 Task: Look for products in the category "More Deli Meats" from Palacios only.
Action: Mouse moved to (854, 323)
Screenshot: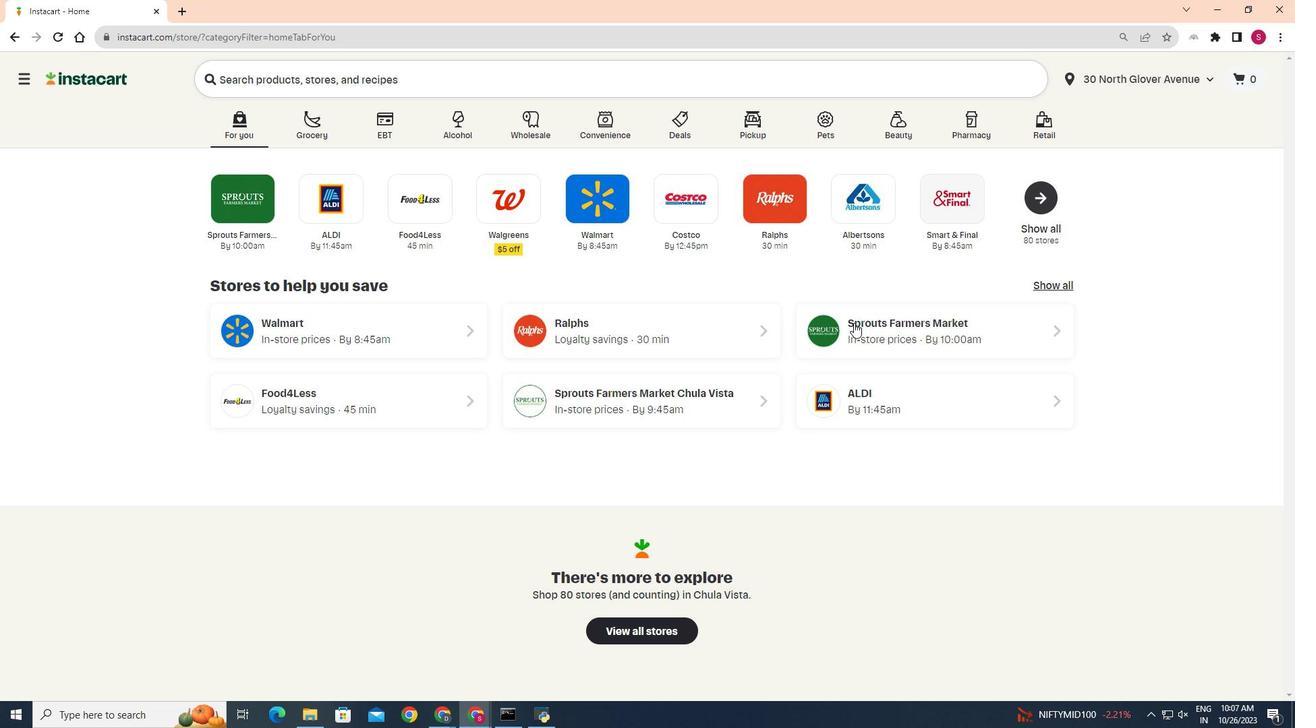 
Action: Mouse pressed left at (854, 323)
Screenshot: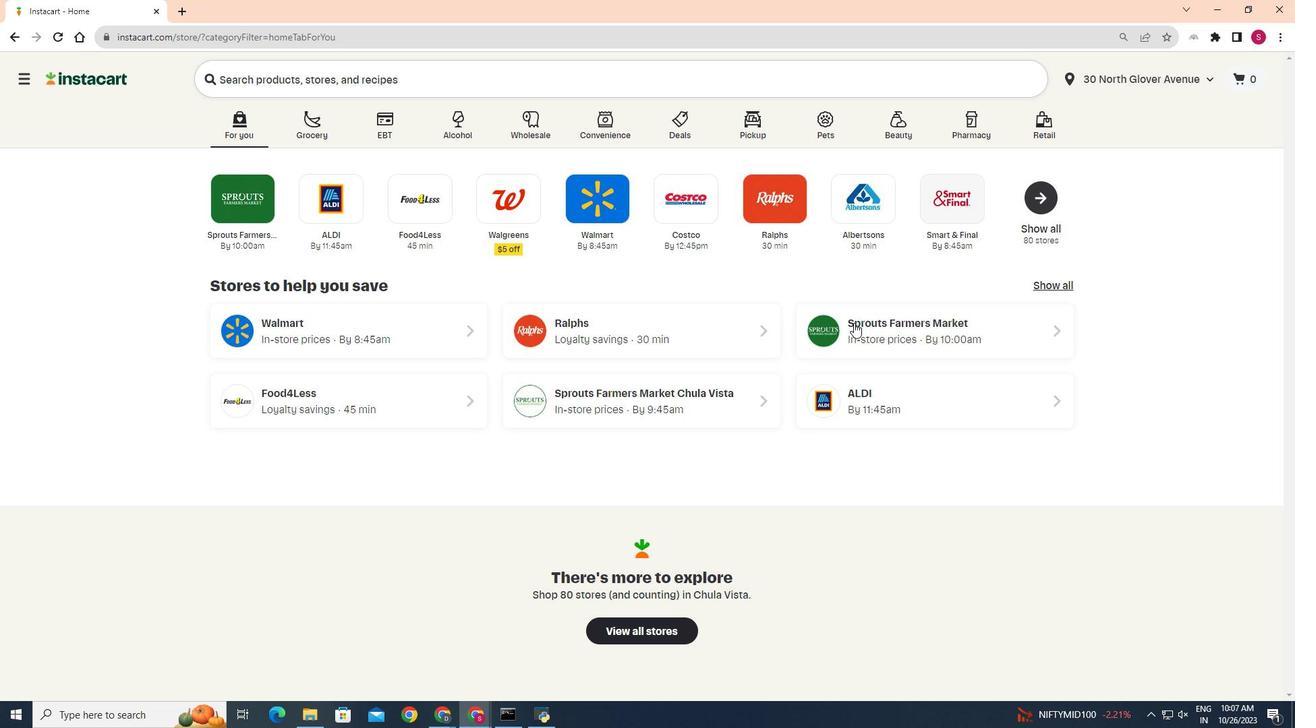
Action: Mouse moved to (50, 614)
Screenshot: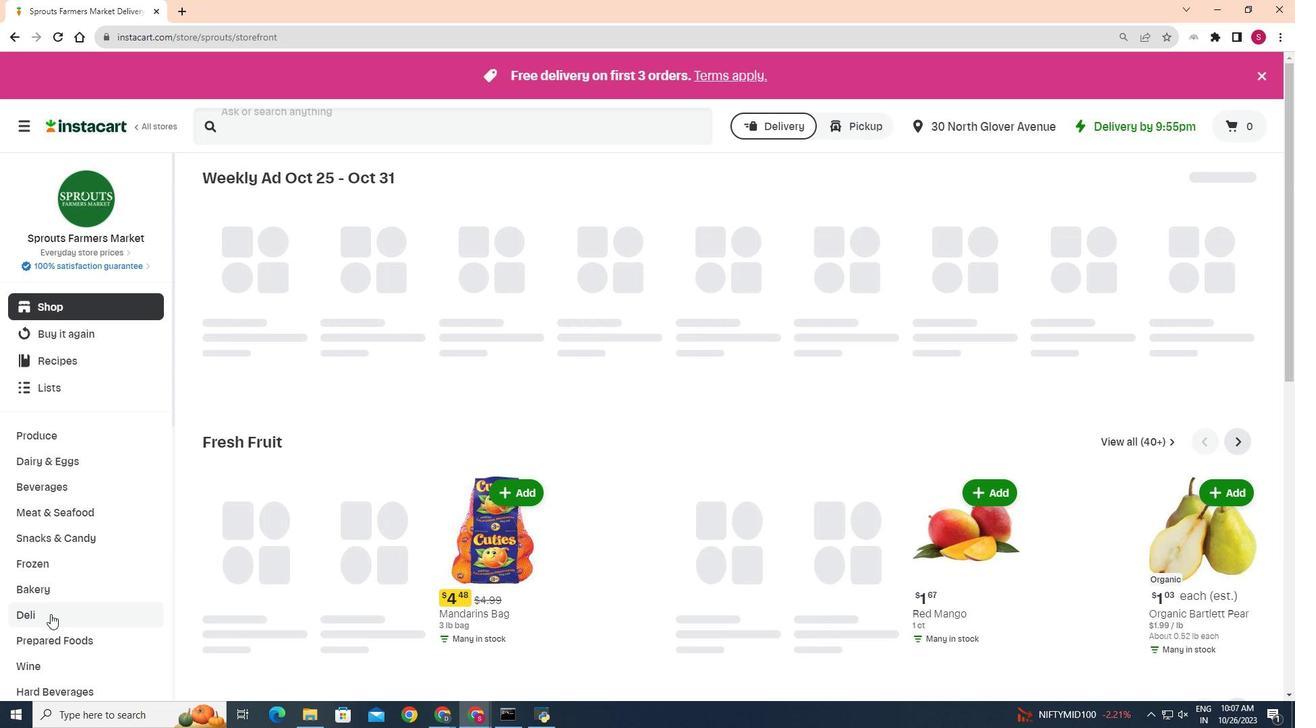 
Action: Mouse pressed left at (50, 614)
Screenshot: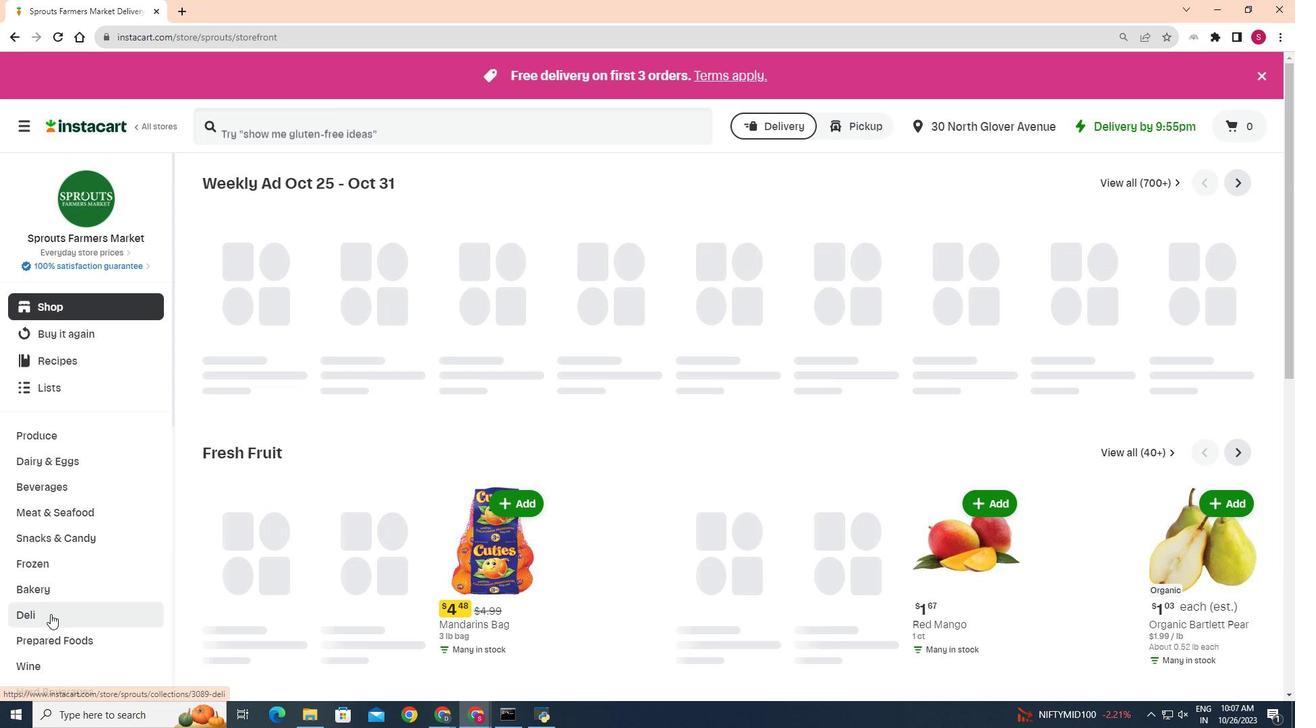 
Action: Mouse moved to (281, 215)
Screenshot: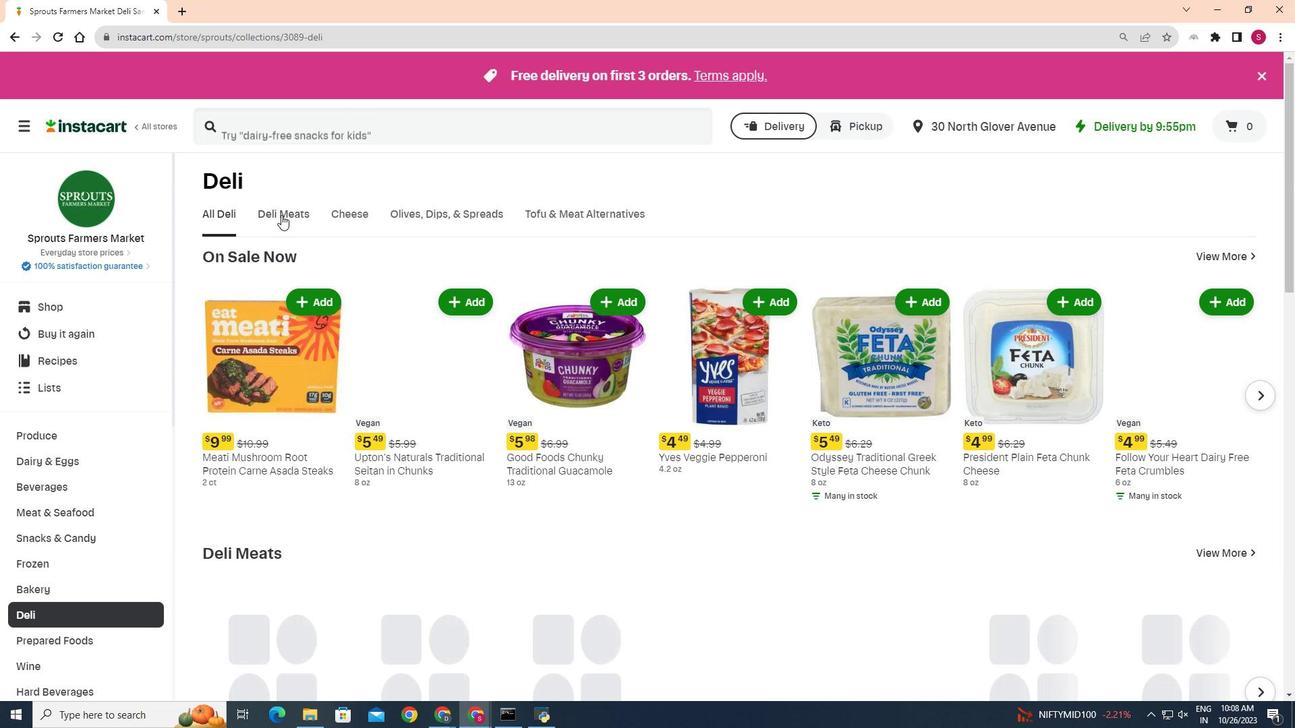
Action: Mouse pressed left at (281, 215)
Screenshot: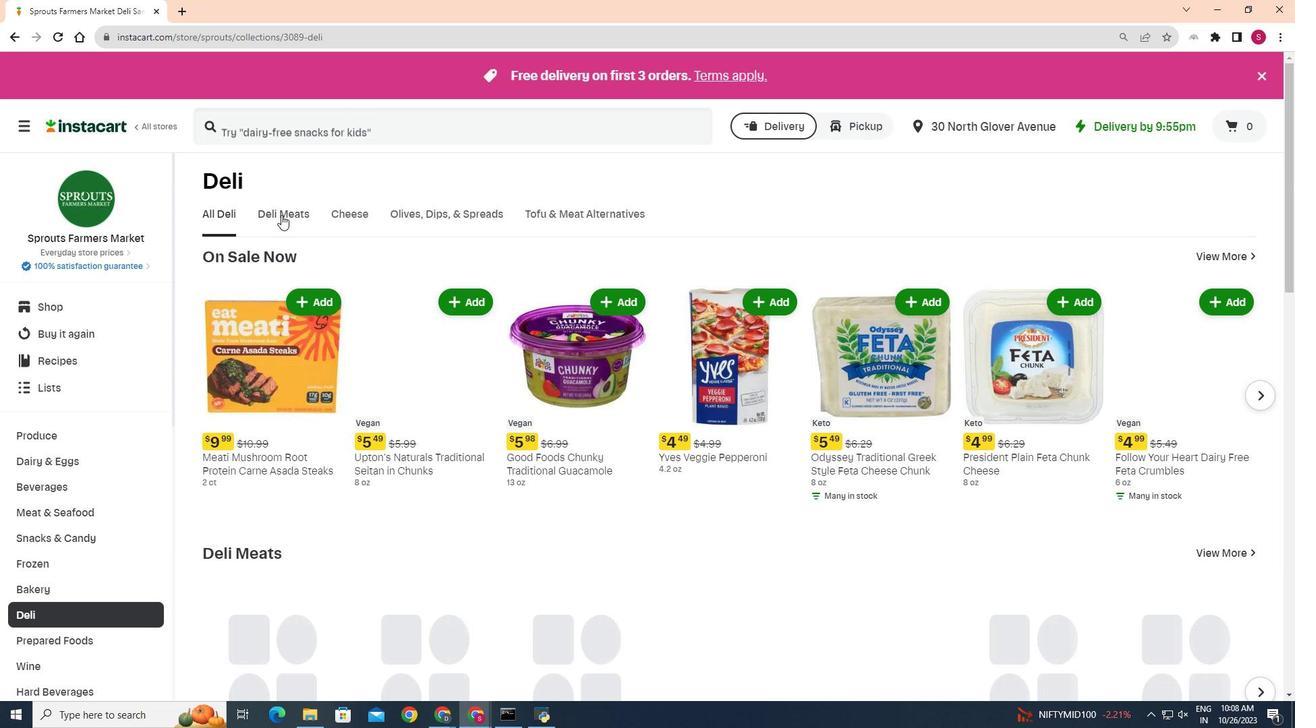 
Action: Mouse moved to (852, 268)
Screenshot: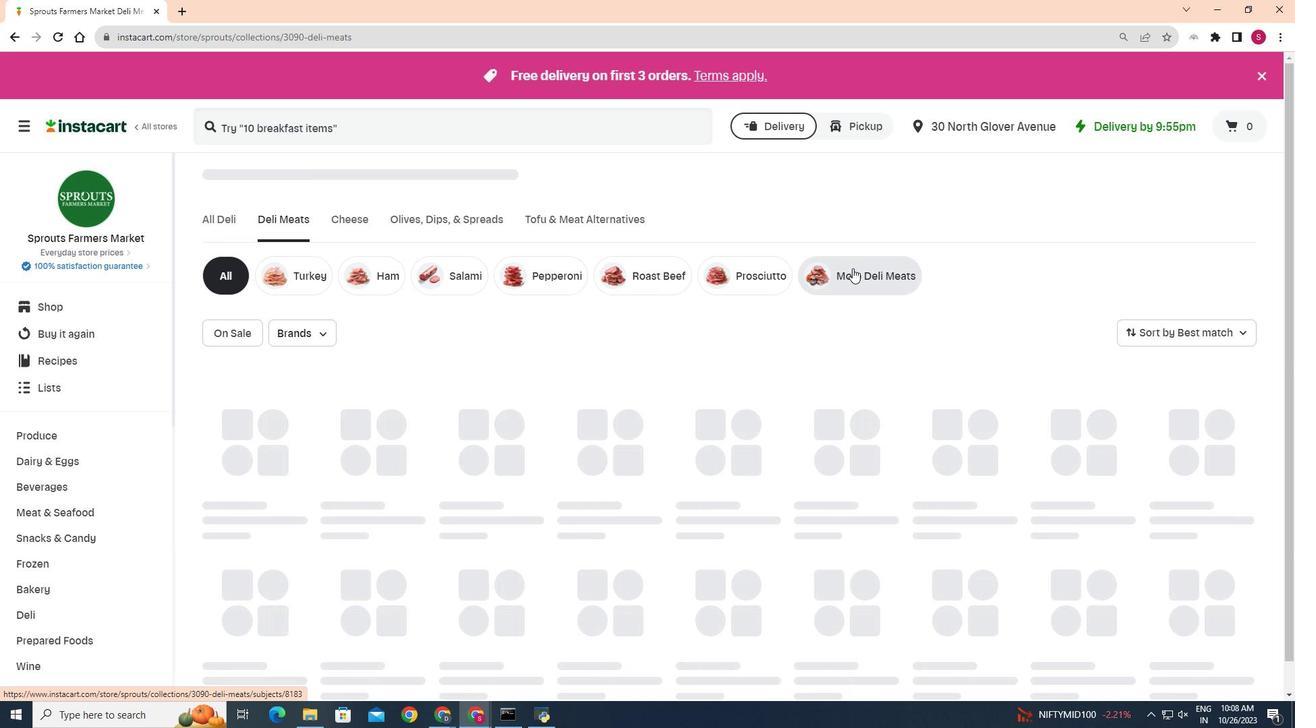 
Action: Mouse pressed left at (852, 268)
Screenshot: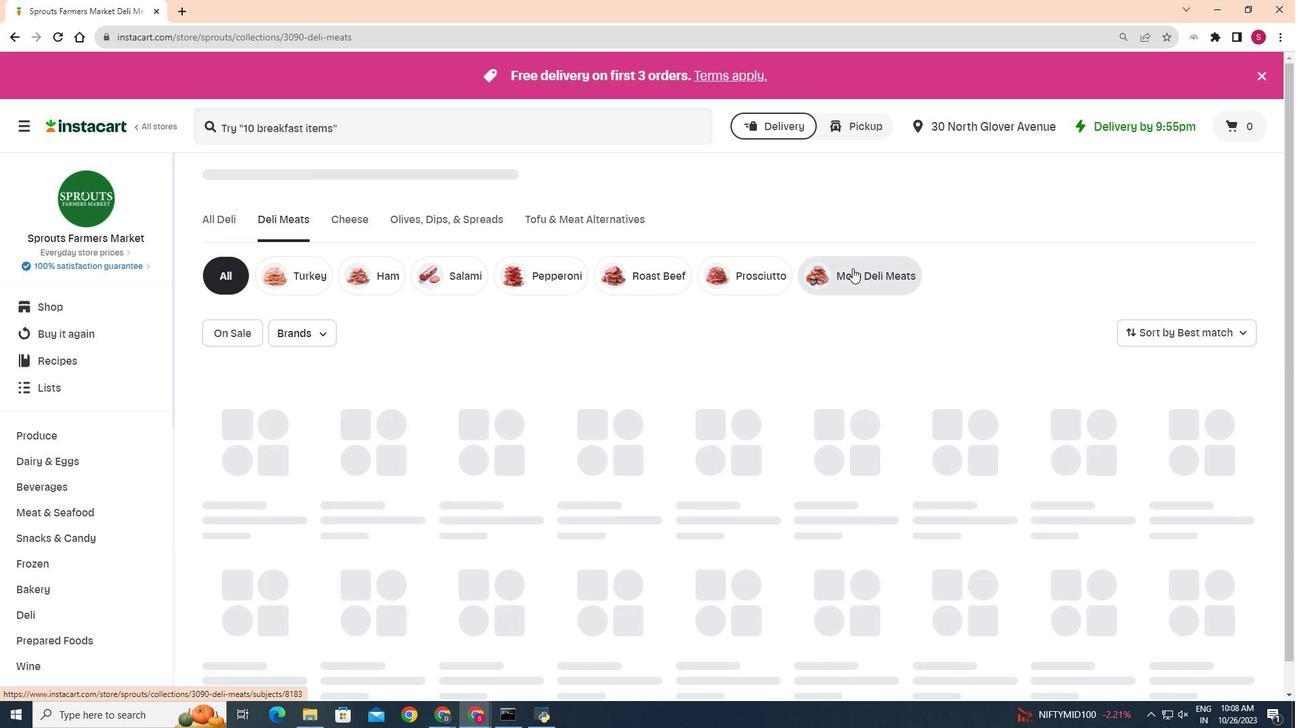 
Action: Mouse moved to (246, 329)
Screenshot: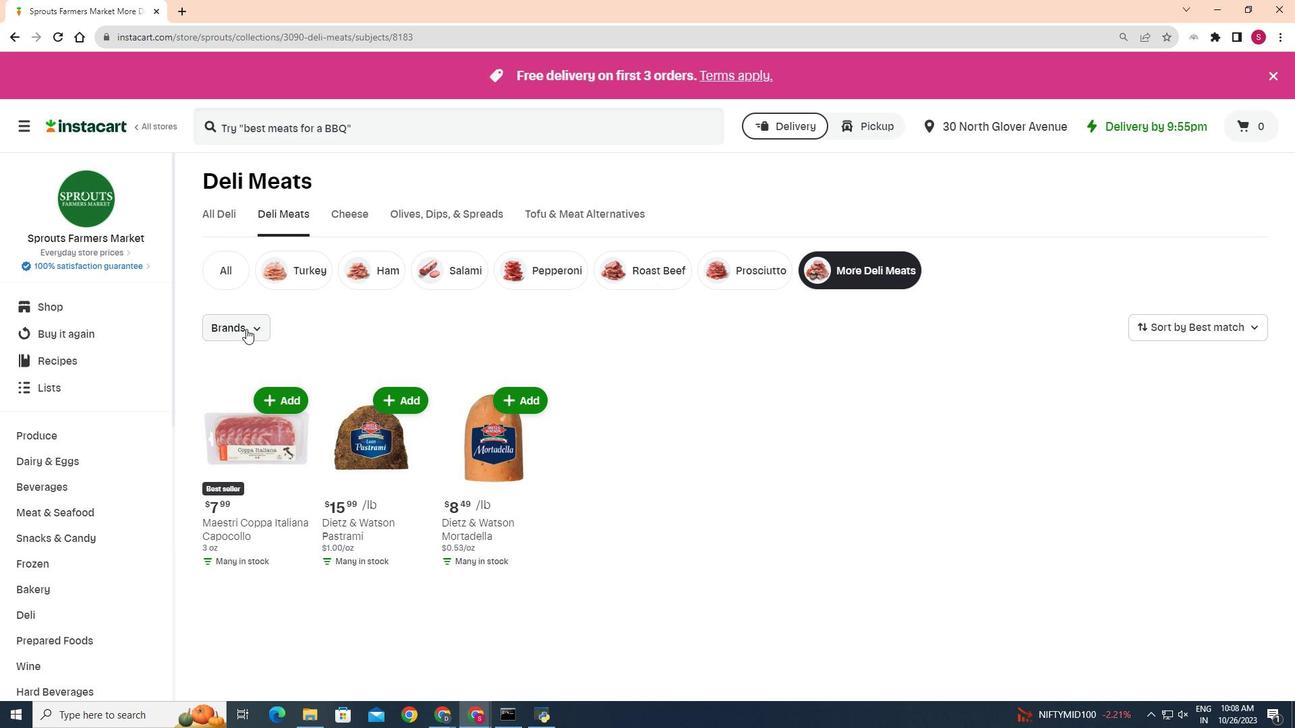 
Action: Mouse pressed left at (246, 329)
Screenshot: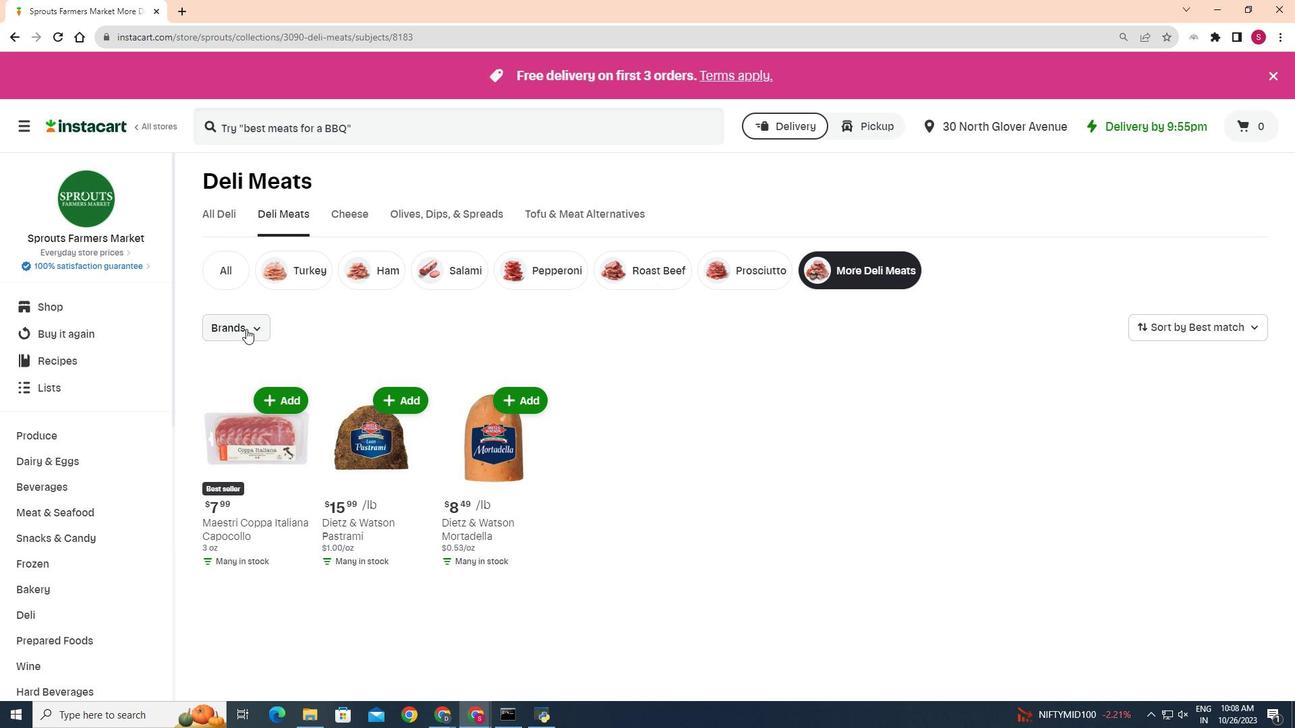 
Action: Mouse moved to (219, 393)
Screenshot: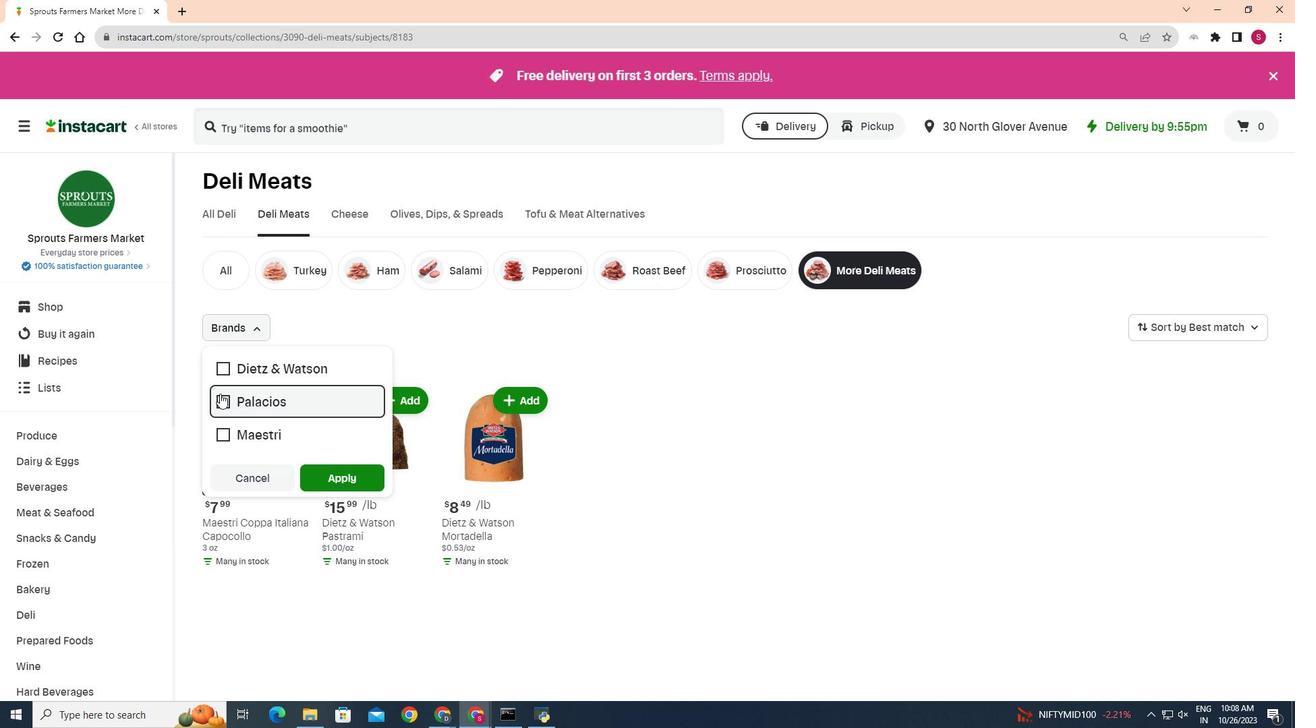 
Action: Mouse pressed left at (219, 393)
Screenshot: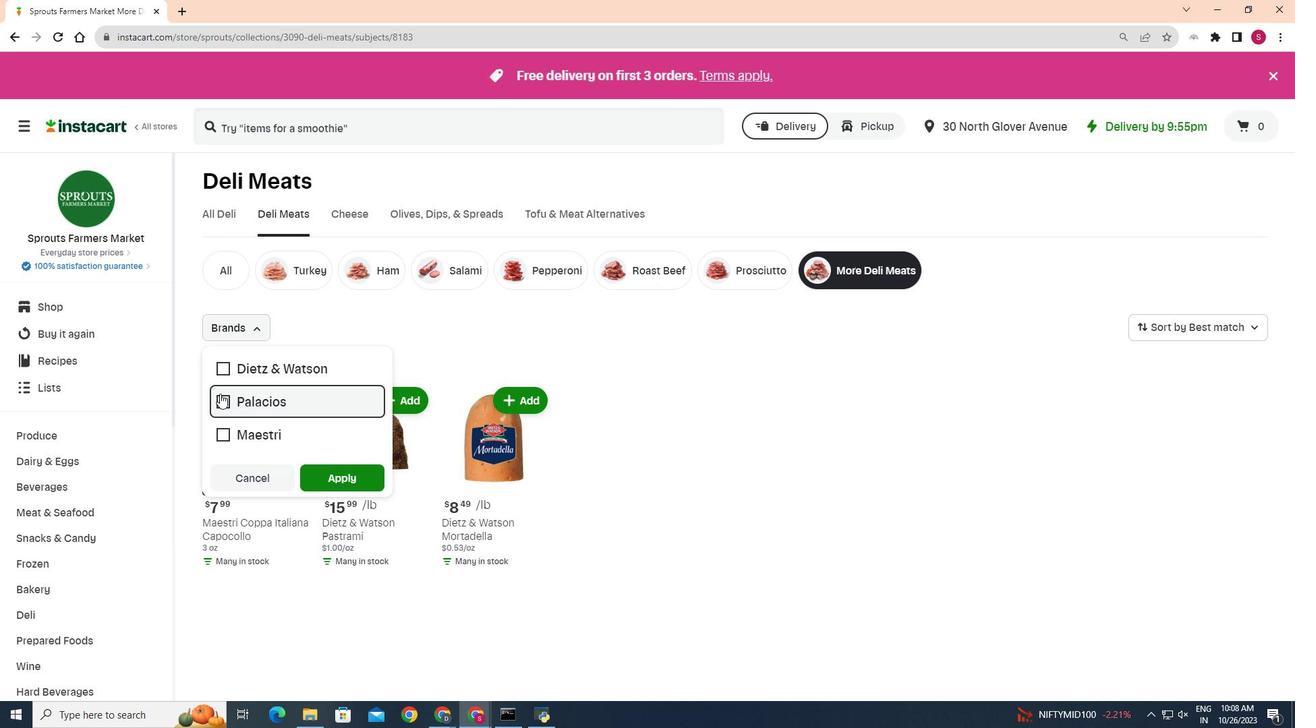 
Action: Mouse moved to (321, 466)
Screenshot: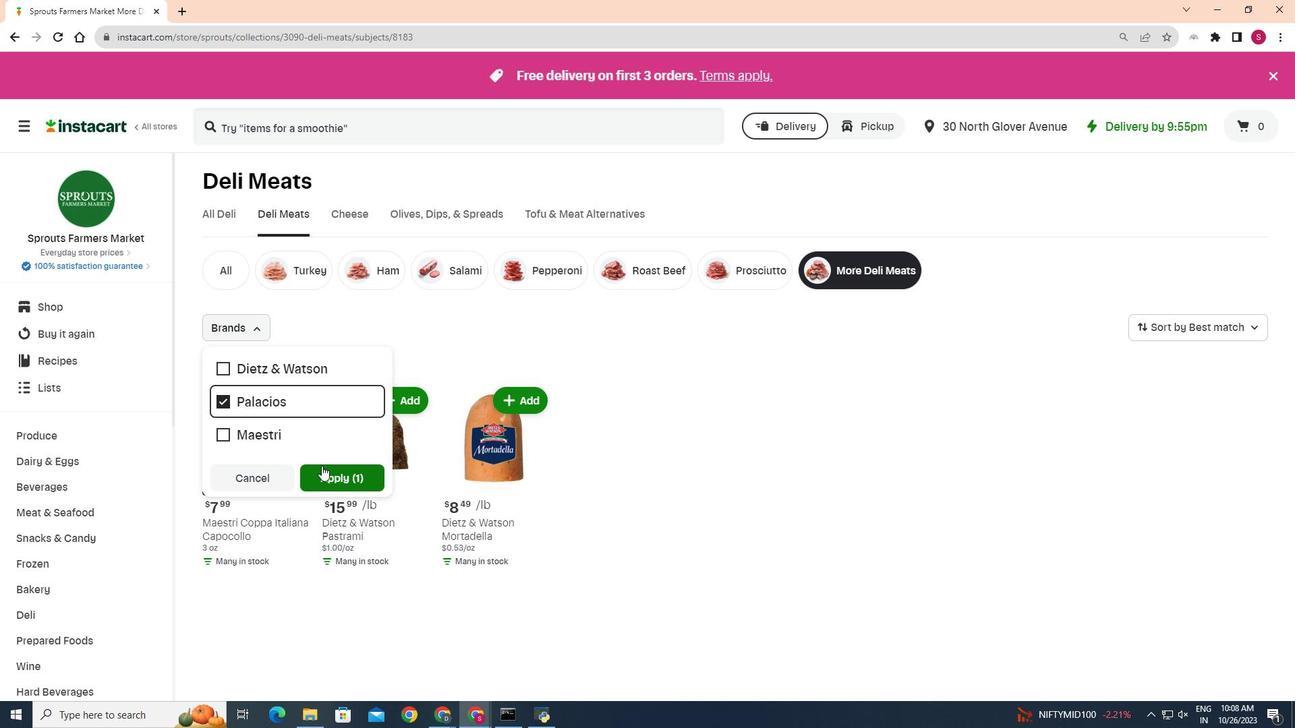 
Action: Mouse pressed left at (321, 466)
Screenshot: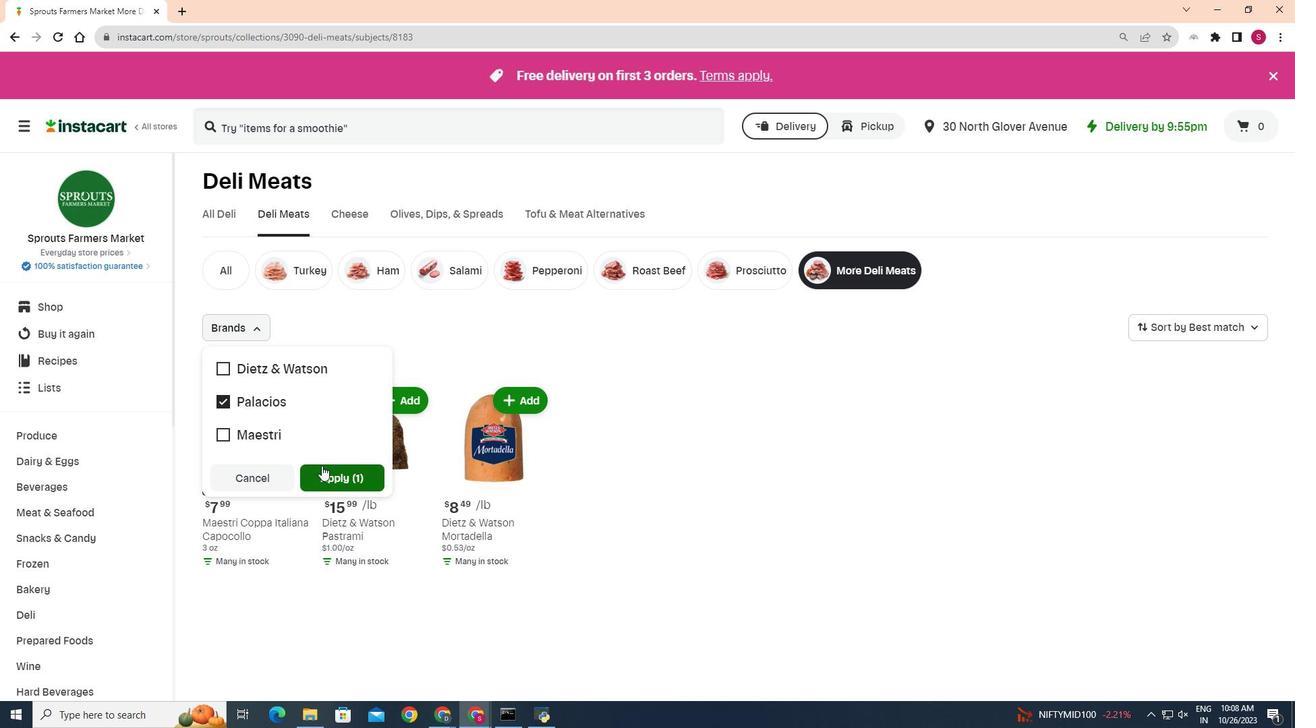
Action: Mouse moved to (597, 445)
Screenshot: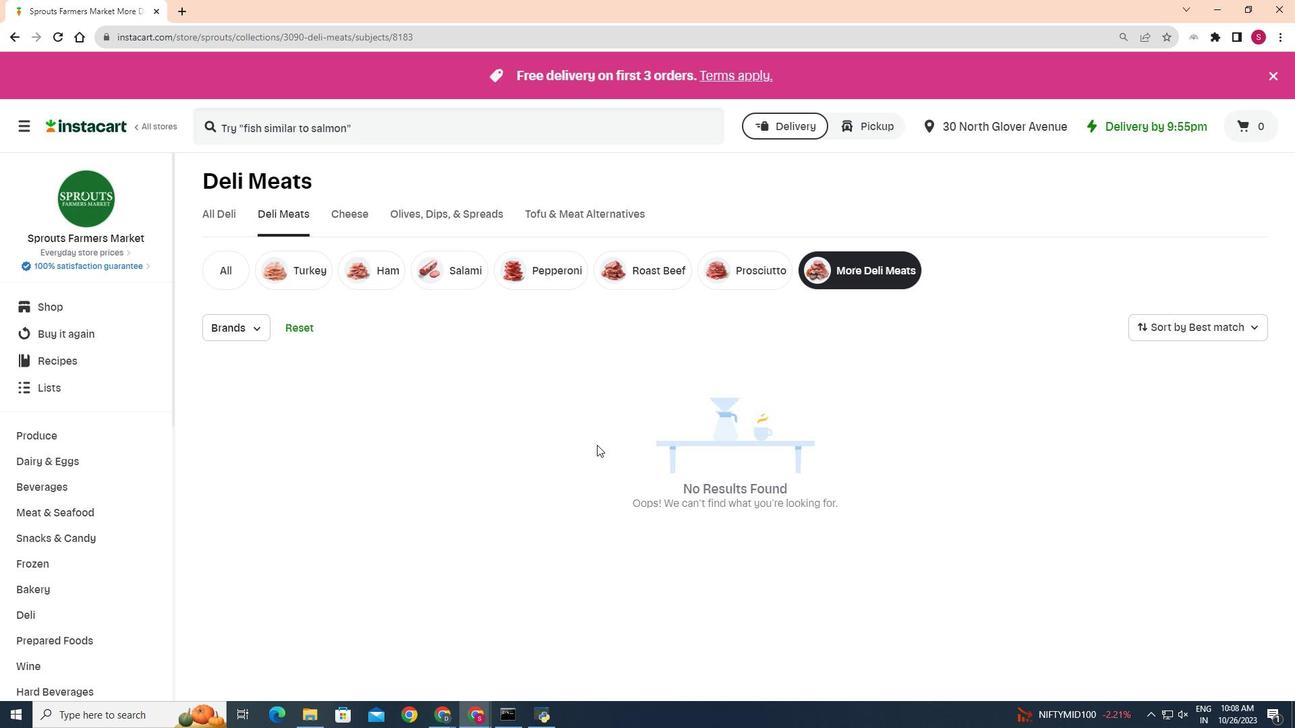 
